 Task: Open a blank sheet, save the file as Lovemeet.docx Type the sentence 'Travel broadens horizons, exposes individuals to new cultures, and promotes personal growth. It fosters a sense of adventure, encourages learning, and provides opportunities for self-discovery. Traveling can also enhance empathy and understanding by exposing individuals to diverse perspectives and experiences.'Add formula using equations and charcters after the sentence 'A = 1/2 (b1 + b2)' Select the formula and highlight with color Pink Change the page Orientation to  Landscape
Action: Mouse moved to (238, 131)
Screenshot: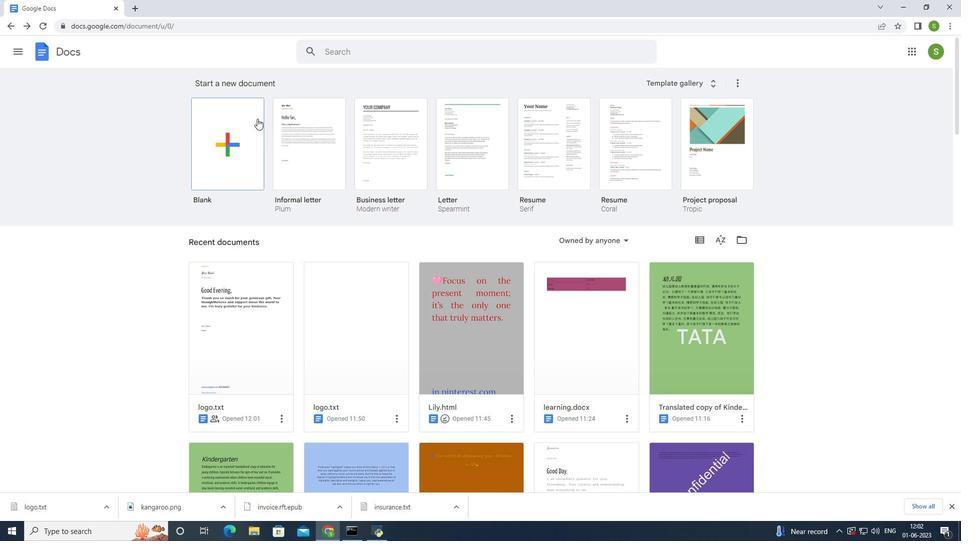 
Action: Mouse pressed left at (238, 131)
Screenshot: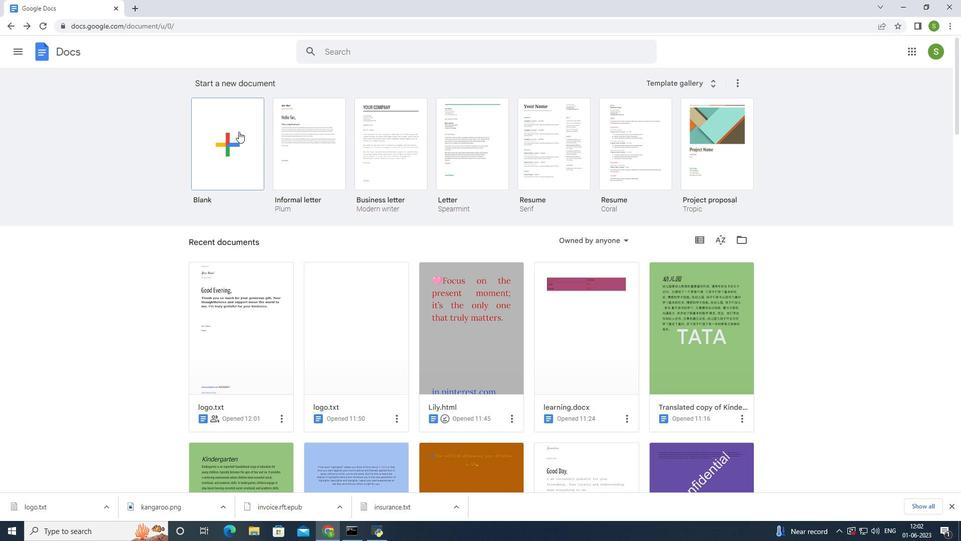 
Action: Mouse moved to (100, 43)
Screenshot: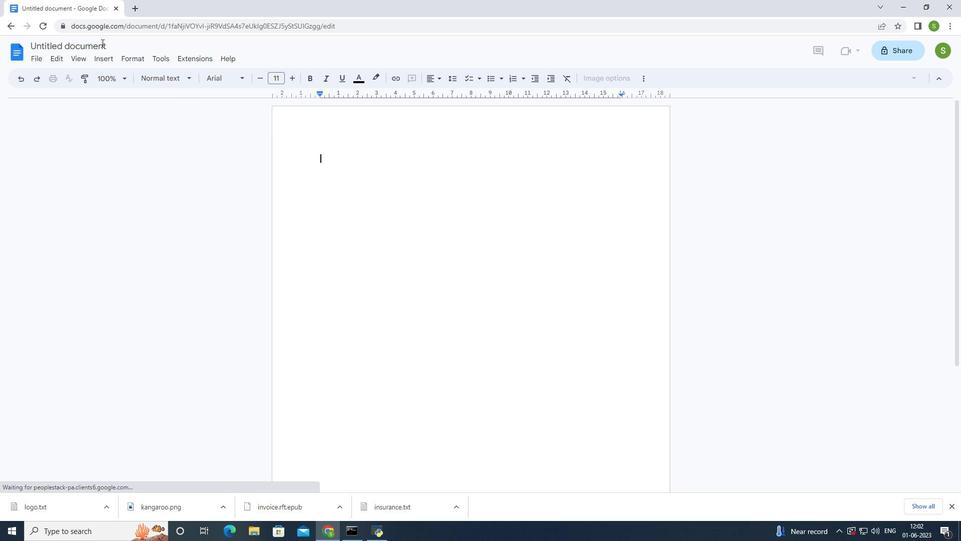 
Action: Mouse pressed left at (100, 43)
Screenshot: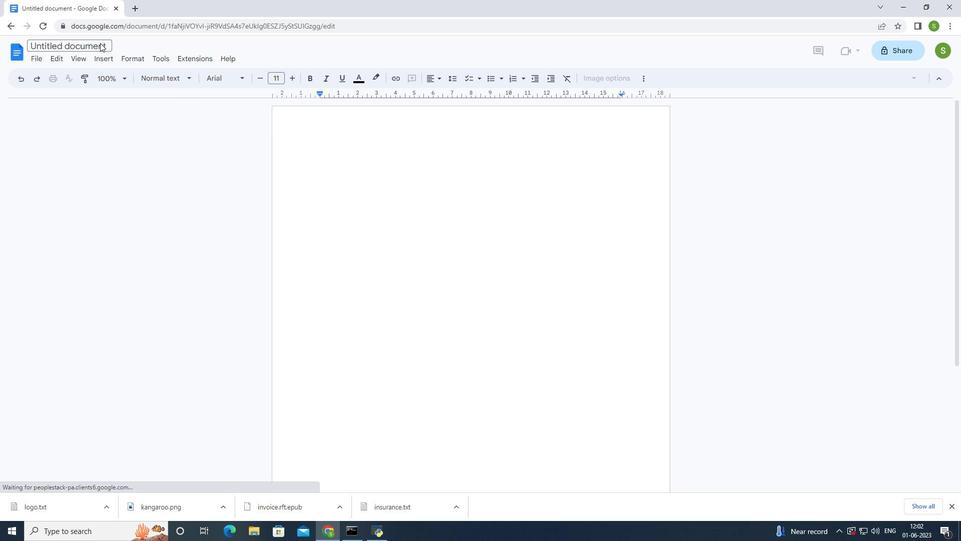 
Action: Mouse pressed left at (100, 43)
Screenshot: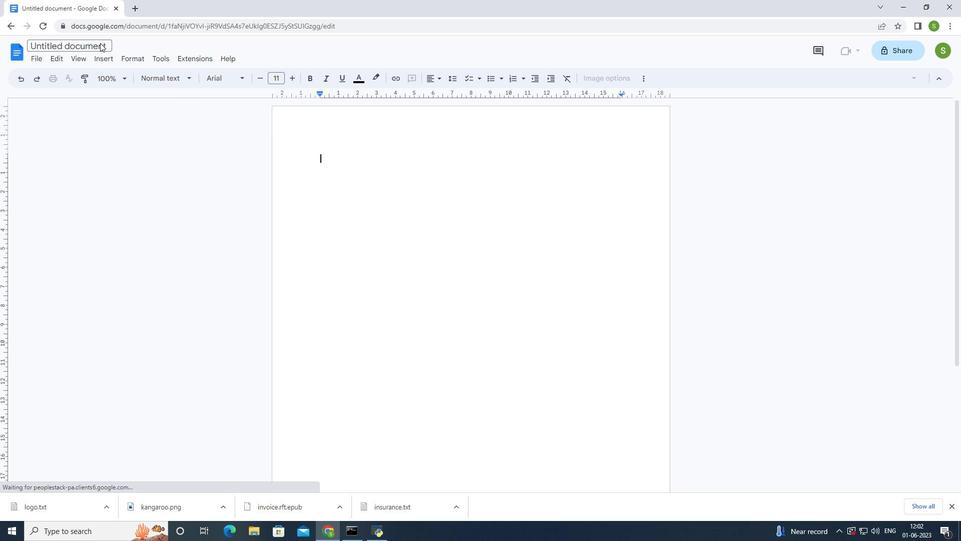 
Action: Mouse moved to (155, 27)
Screenshot: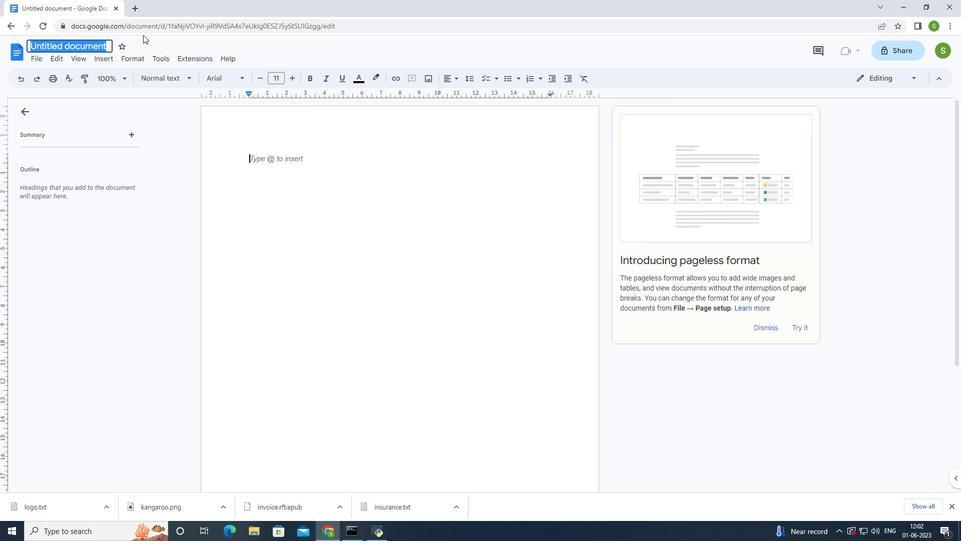
Action: Key pressed <Key.shift>Lovemeet.docx<Key.enter>
Screenshot: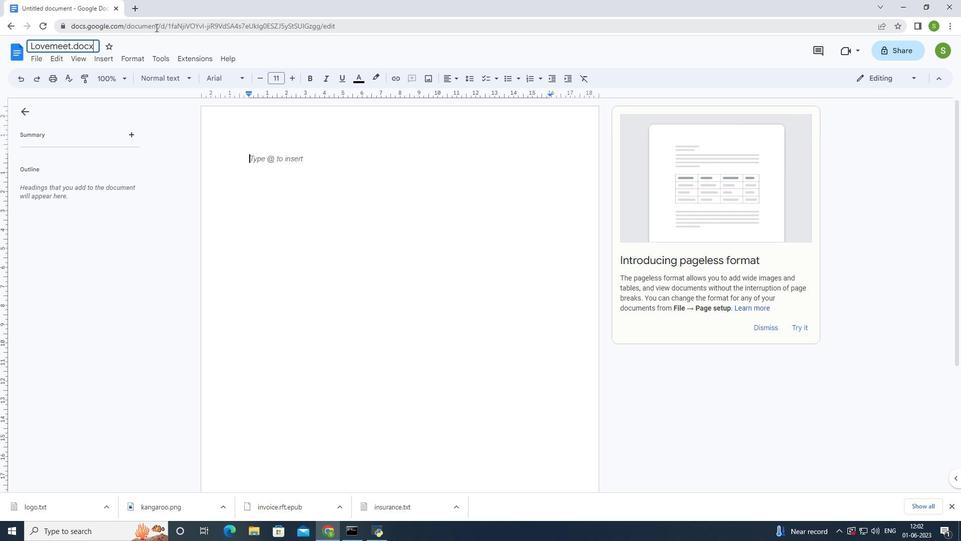 
Action: Mouse moved to (347, 162)
Screenshot: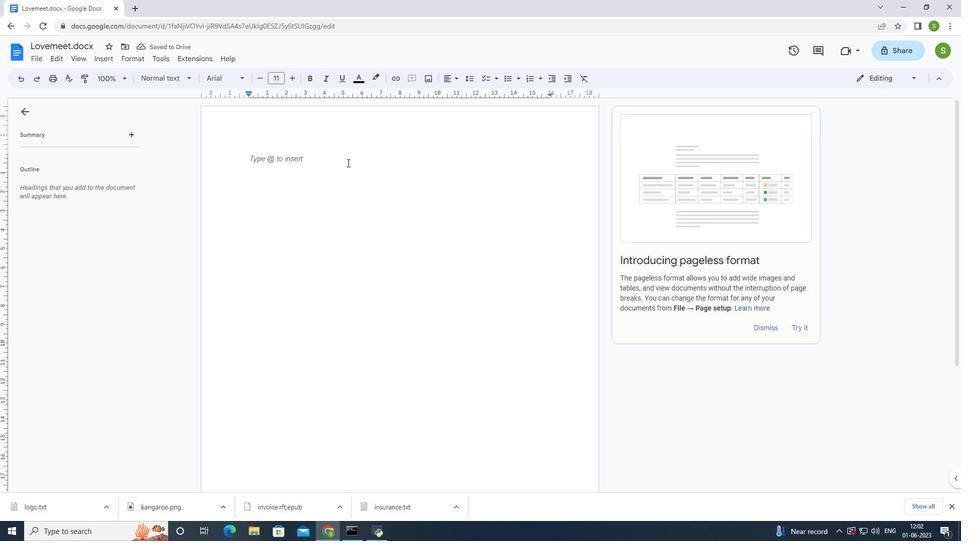 
Action: Key pressed <Key.shift>Travel<Key.space>broadens<Key.space>horizons
Screenshot: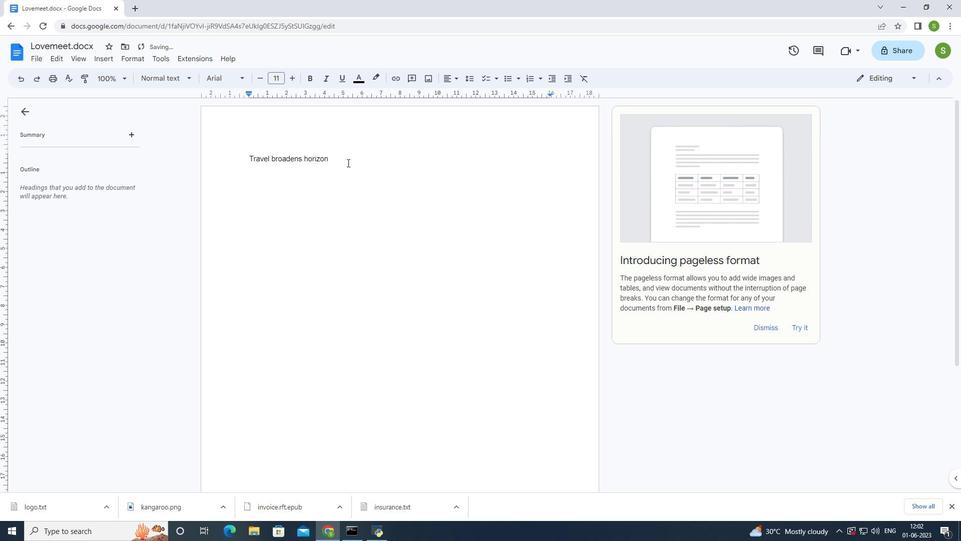 
Action: Mouse moved to (348, 162)
Screenshot: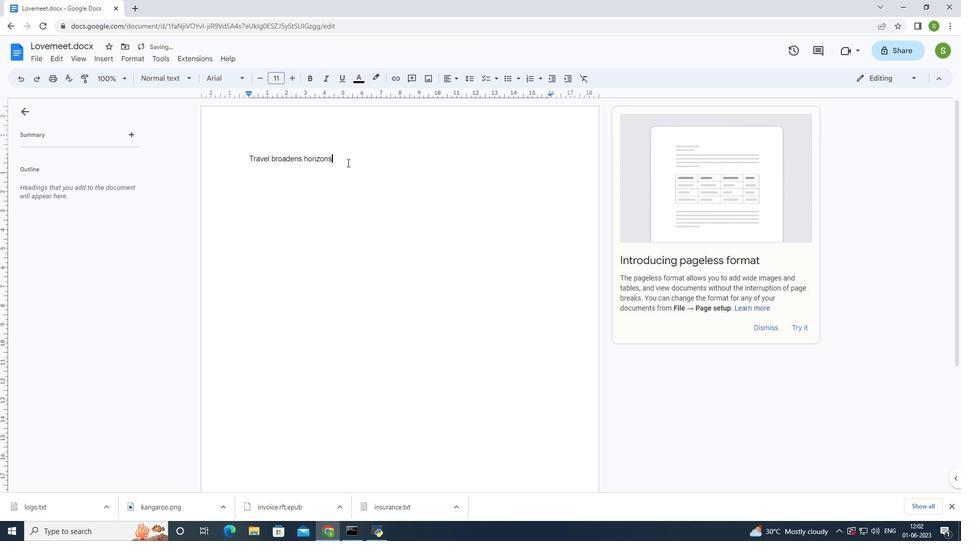
Action: Key pressed ,<Key.space>ep
Screenshot: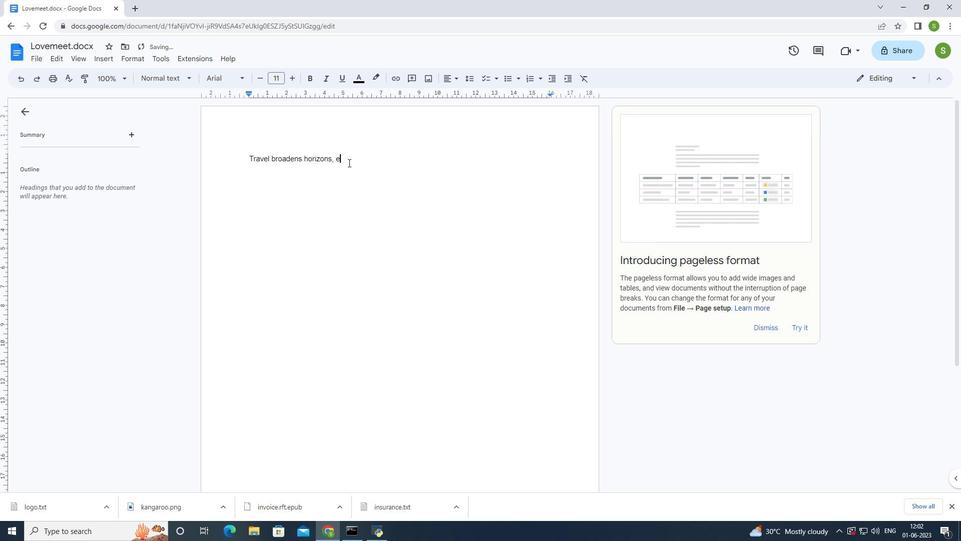 
Action: Mouse moved to (358, 158)
Screenshot: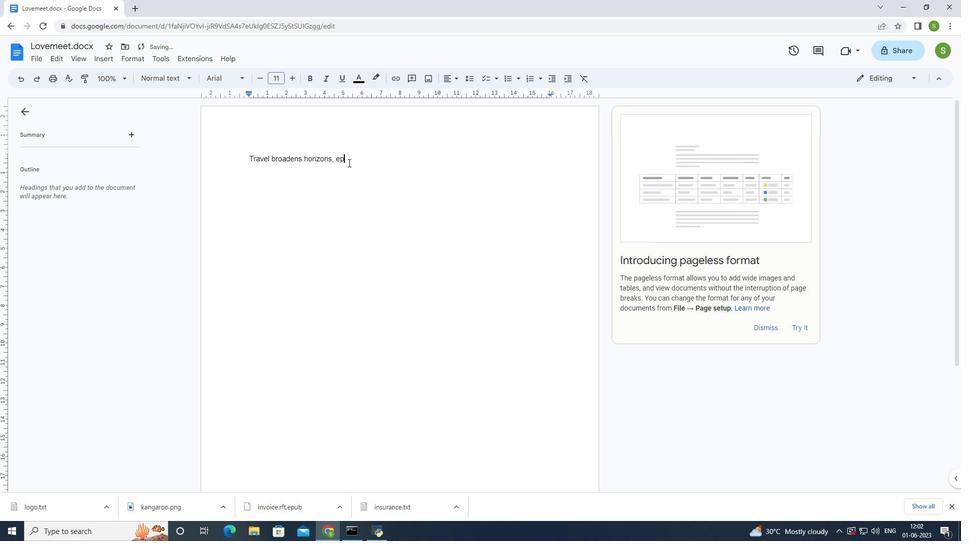 
Action: Key pressed <Key.backspace>xposes<Key.space>individuals<Key.space>to<Key.space>new<Key.space>culture,<Key.space>and<Key.space>promotes<Key.space>personal<Key.space>growth.<Key.space>it<Key.space>fosters<Key.space>a<Key.space>sense<Key.space>of<Key.space>adventure,<Key.space>encourages<Key.space>learning,<Key.space>and<Key.space>provides<Key.space>opportunities<Key.space>for<Key.space>self-<Key.space>discovery
Screenshot: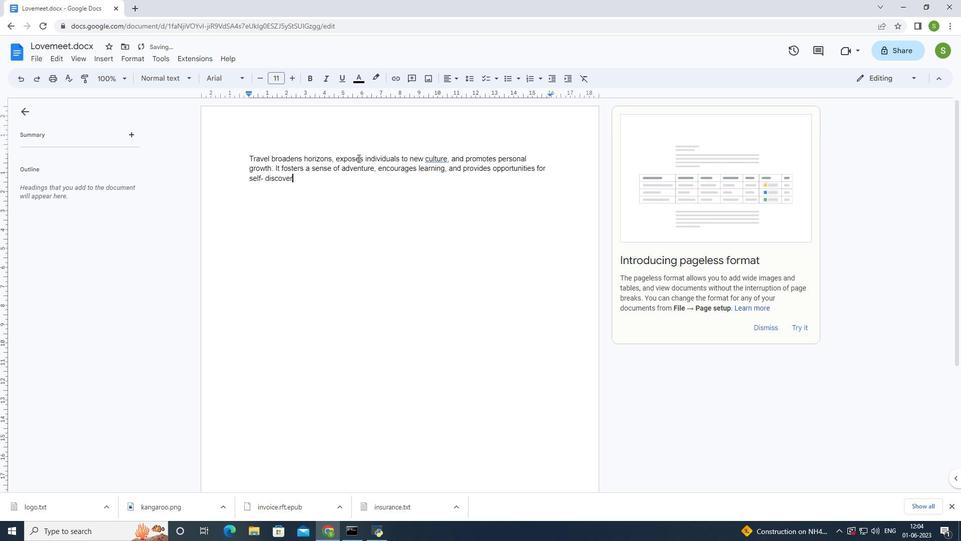 
Action: Mouse moved to (358, 162)
Screenshot: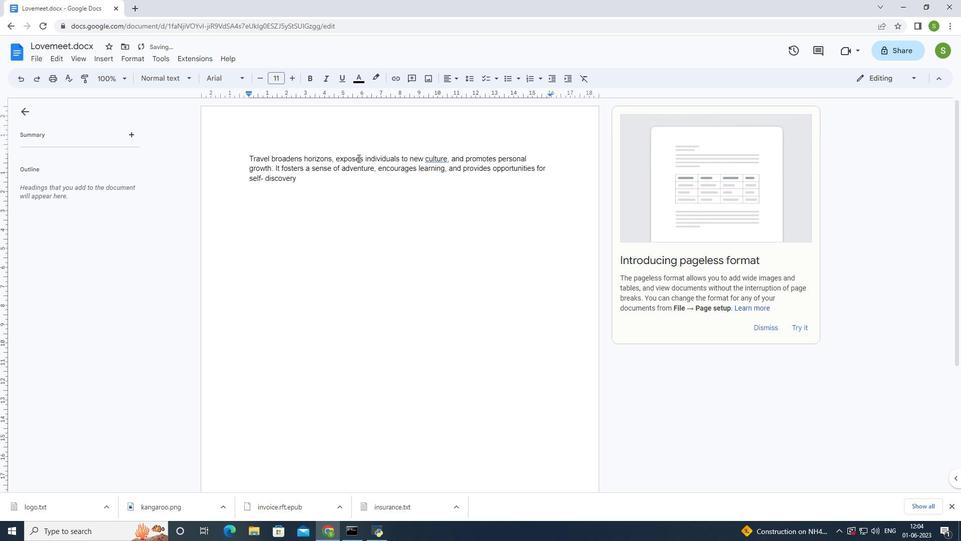 
Action: Key pressed .<Key.space><Key.shift>Traveling<Key.space>can<Key.space>also<Key.space>en
Screenshot: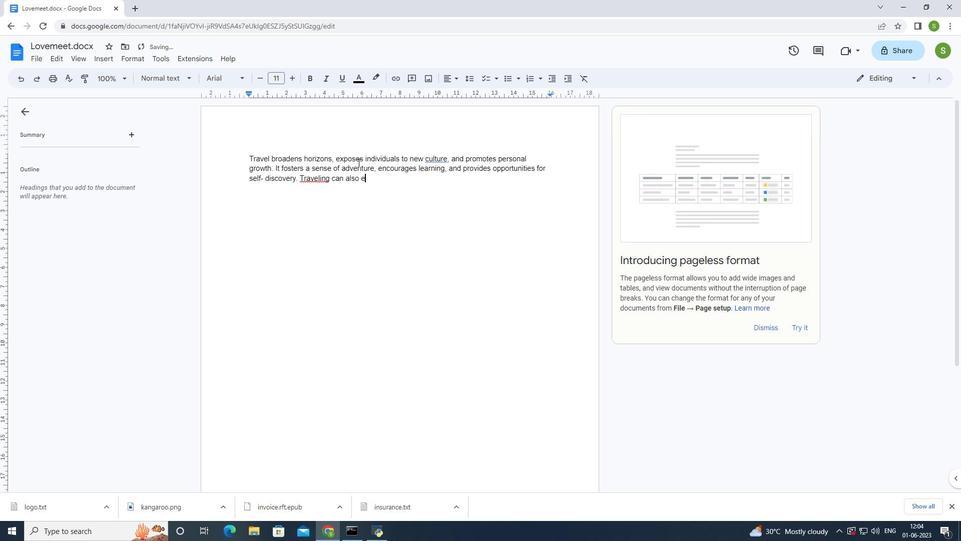 
Action: Mouse moved to (438, 118)
Screenshot: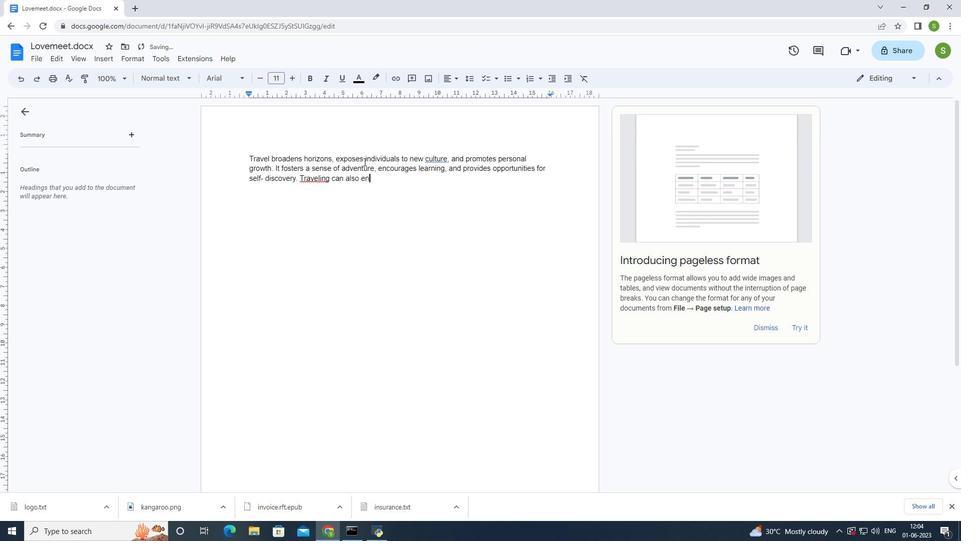 
Action: Key pressed <Key.backspace>
Screenshot: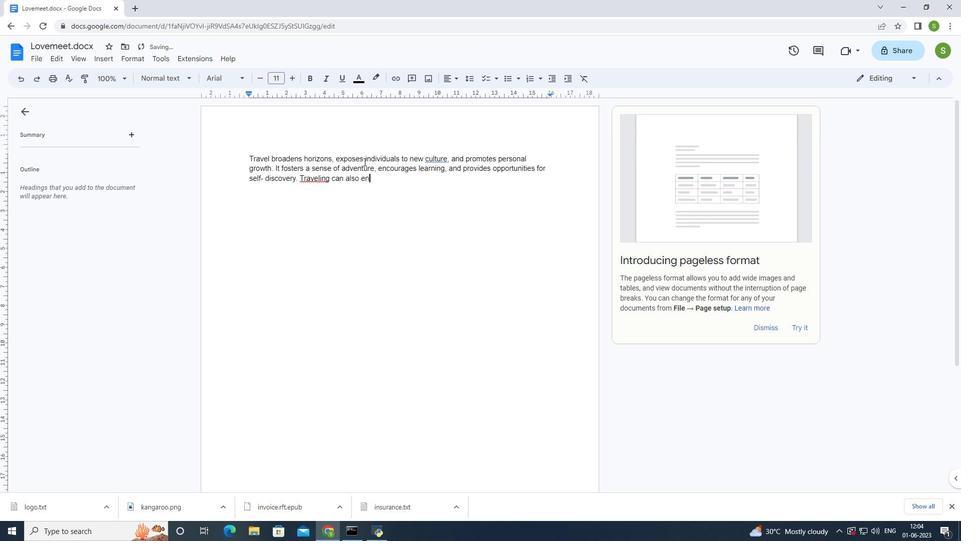 
Action: Mouse moved to (459, 106)
Screenshot: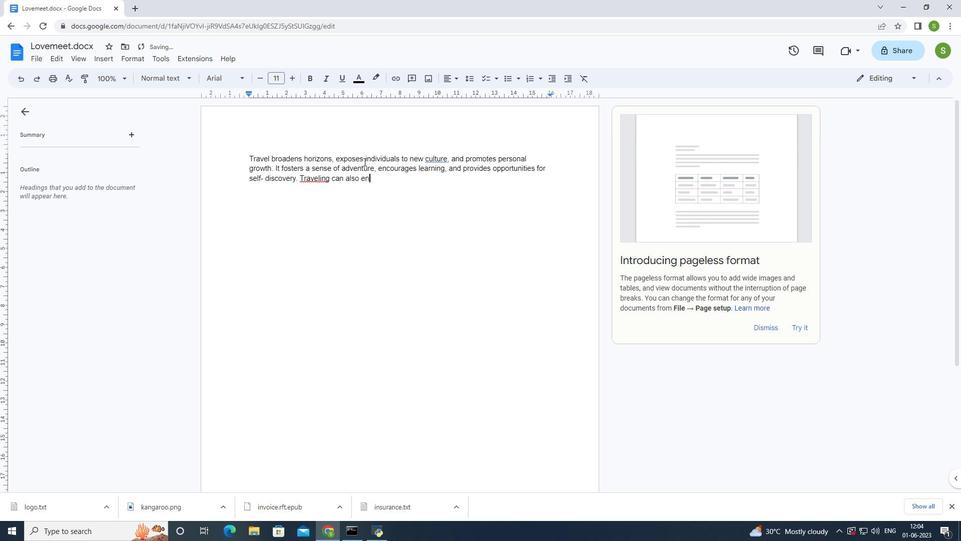 
Action: Key pressed nhance<Key.space>empathy<Key.space>and<Key.space>understanding<Key.space>by<Key.space>exposing<Key.space>individuals<Key.space>to<Key.space>diverse<Key.space>perspectives<Key.space>and<Key.space>experiences.
Screenshot: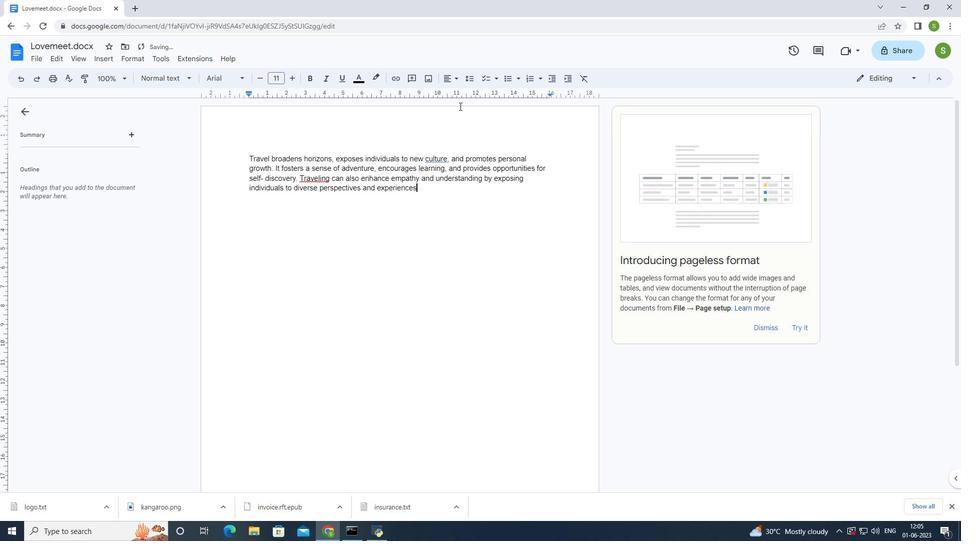 
Action: Mouse moved to (314, 178)
Screenshot: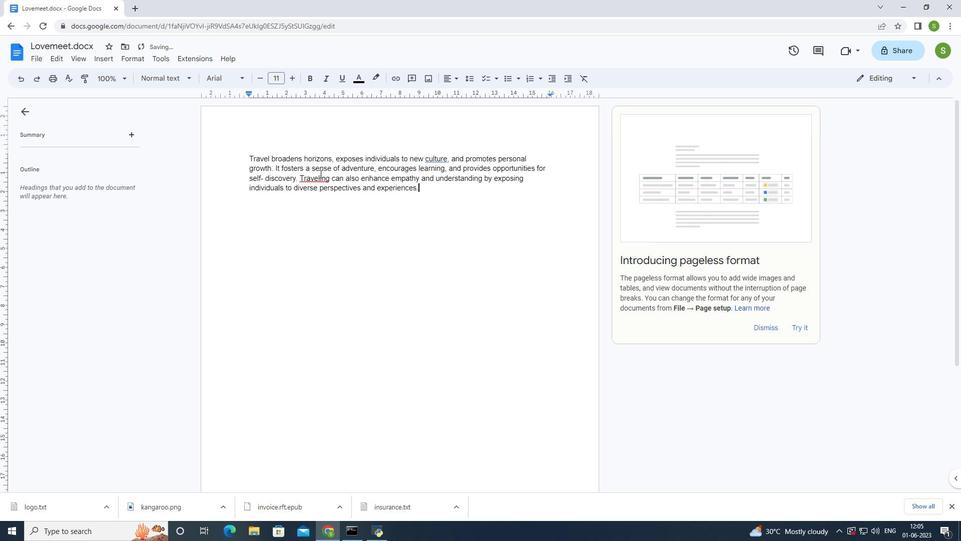 
Action: Mouse pressed right at (314, 178)
Screenshot: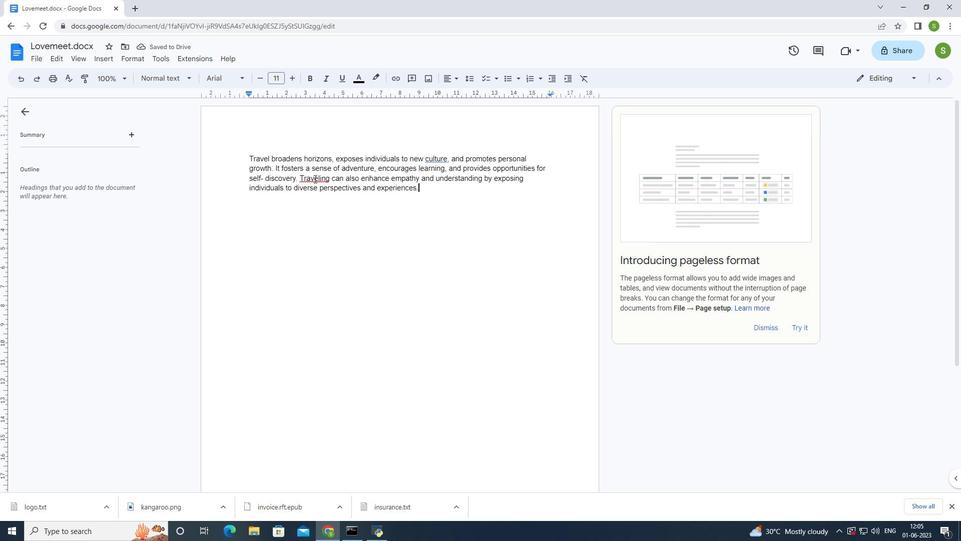 
Action: Mouse moved to (339, 205)
Screenshot: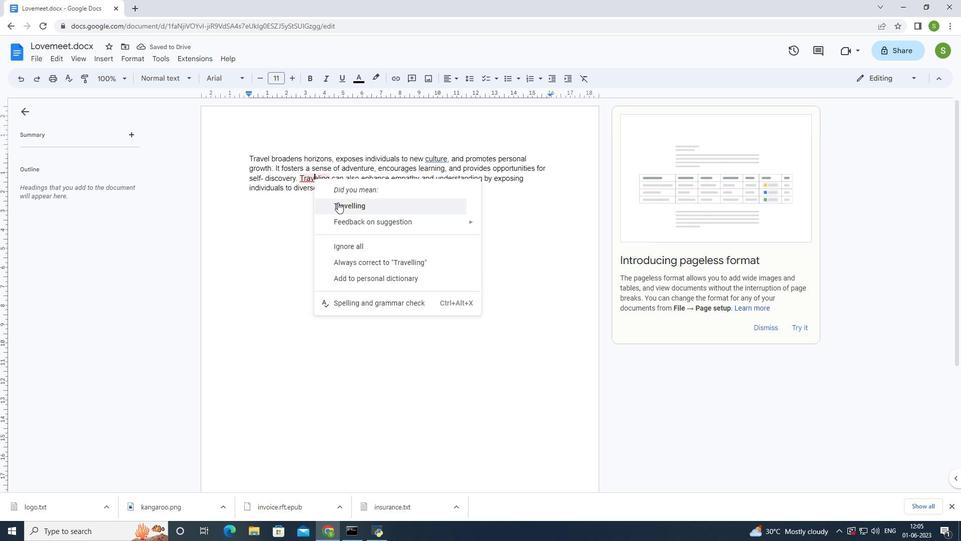 
Action: Mouse pressed left at (339, 205)
Screenshot: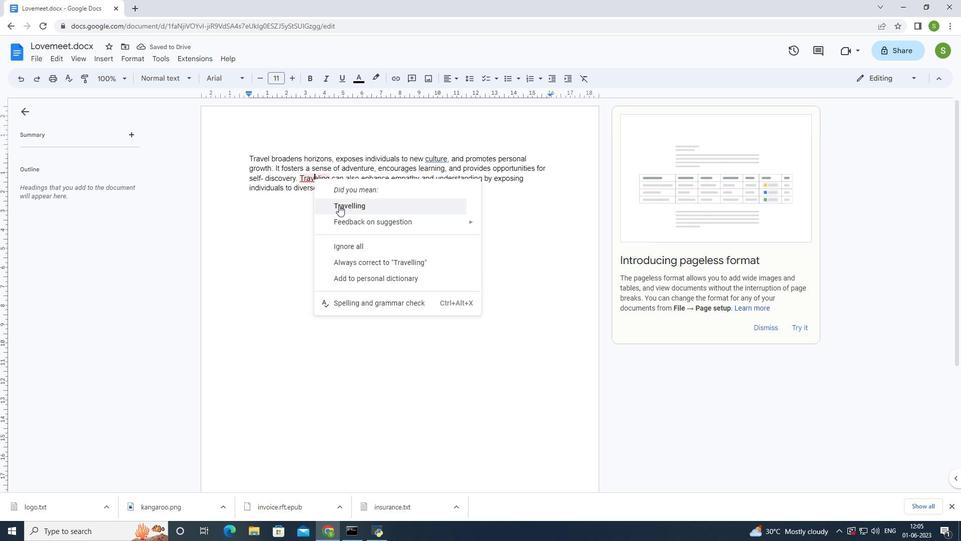 
Action: Mouse moved to (430, 191)
Screenshot: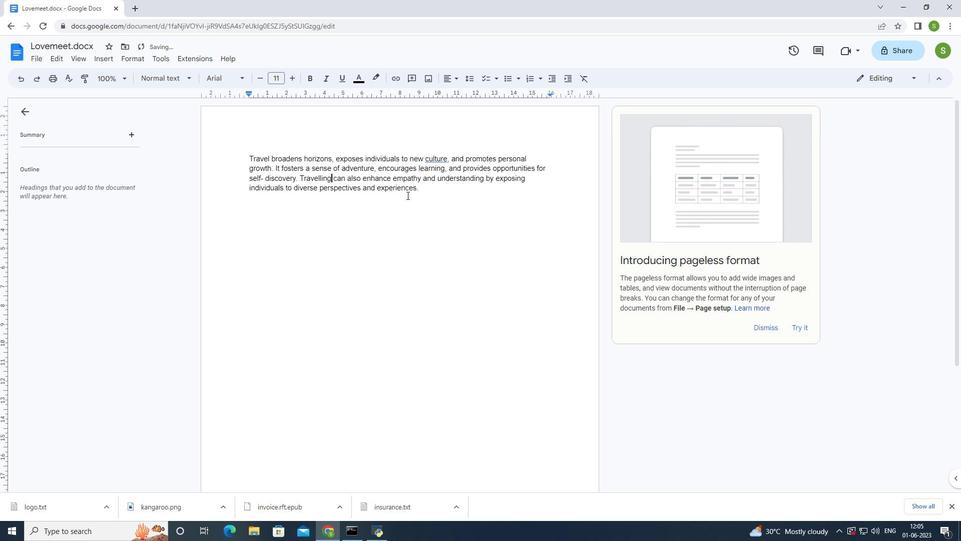 
Action: Mouse pressed left at (430, 191)
Screenshot: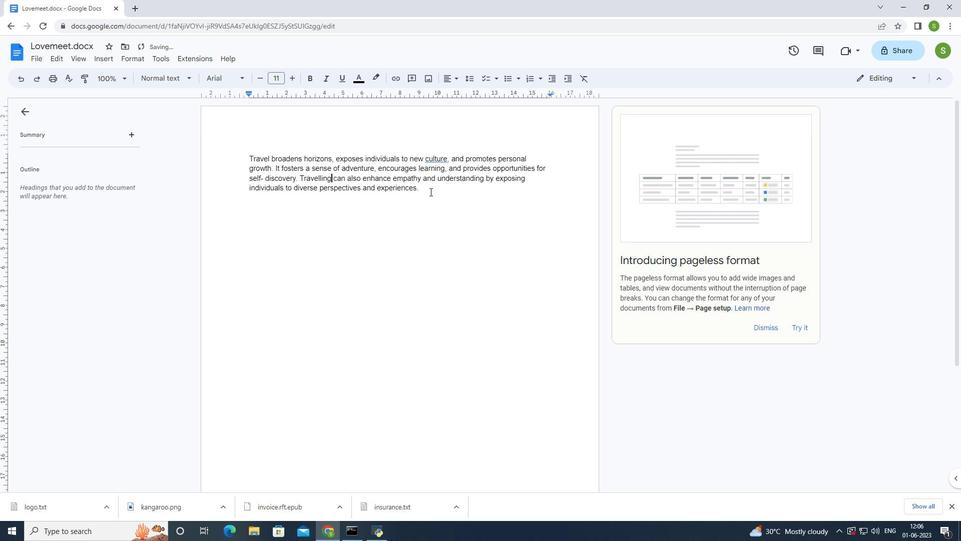 
Action: Mouse moved to (98, 60)
Screenshot: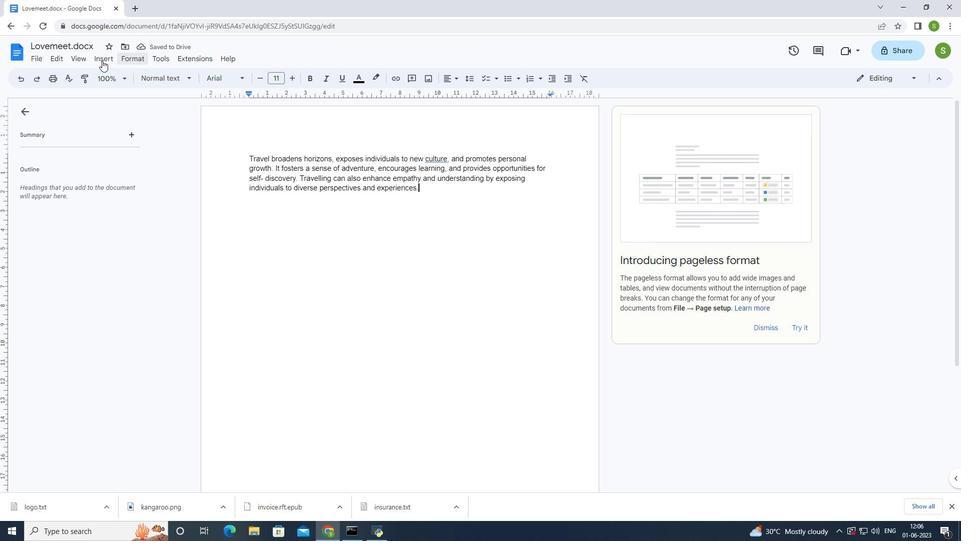 
Action: Mouse pressed left at (98, 60)
Screenshot: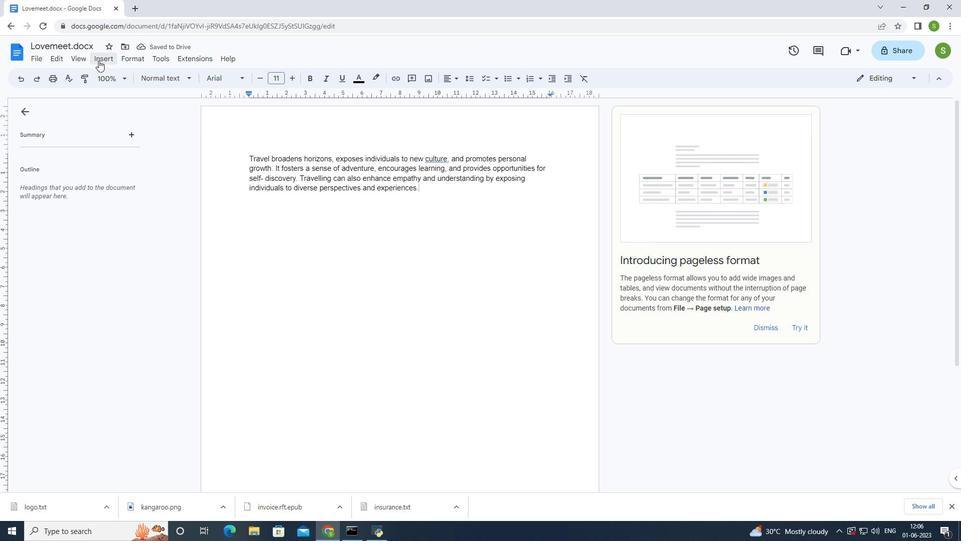
Action: Mouse moved to (156, 264)
Screenshot: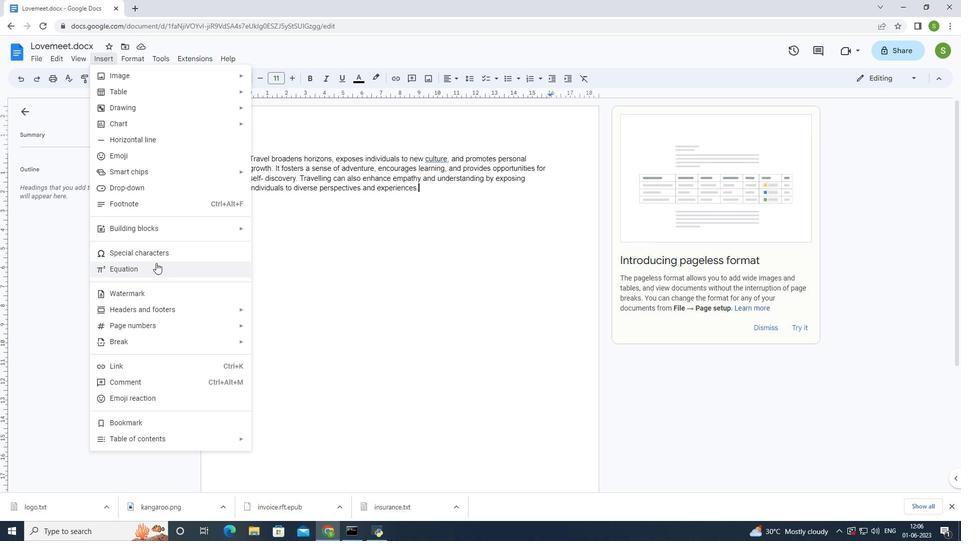 
Action: Mouse pressed left at (156, 264)
Screenshot: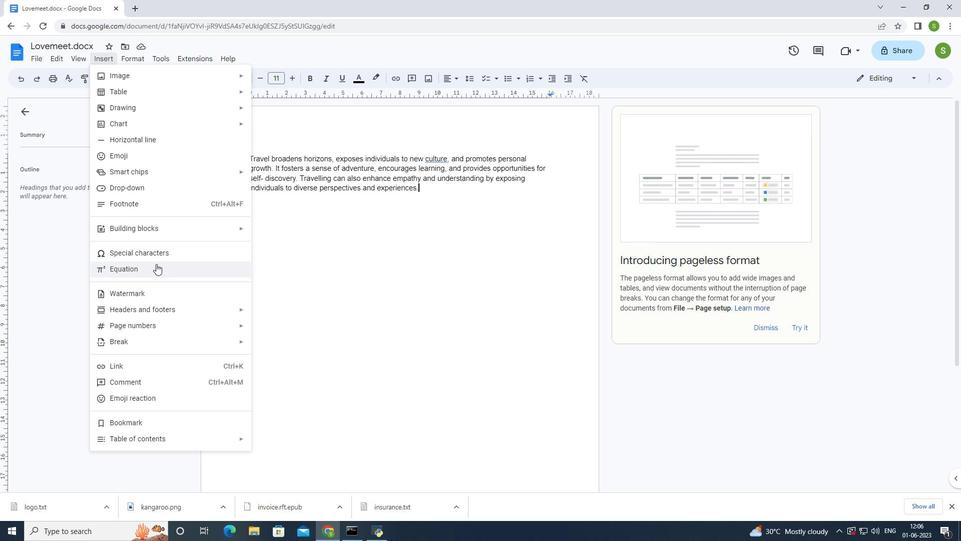 
Action: Mouse moved to (405, 228)
Screenshot: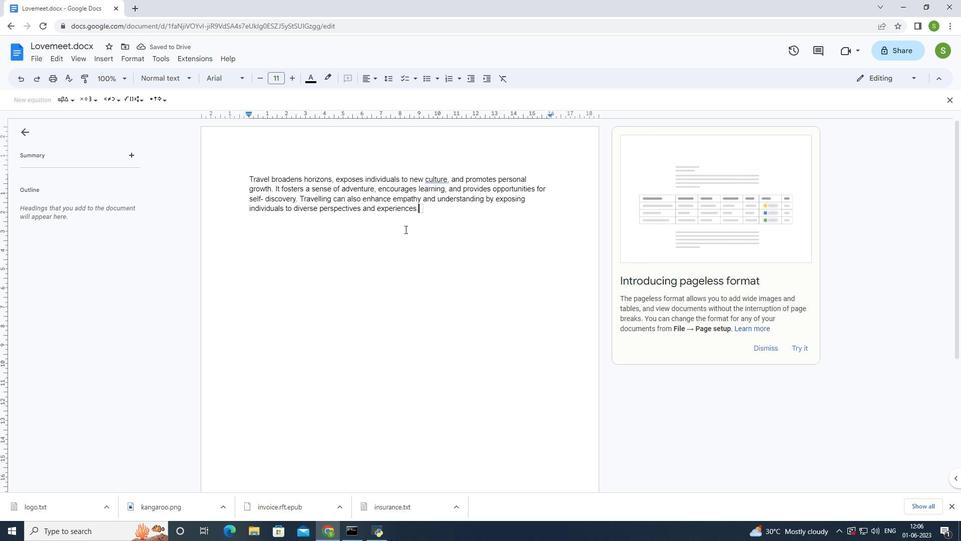 
Action: Key pressed <Key.shift><Key.shift><Key.shift>A=1/2<Key.shift_r>(b1<Key.shift_r>+b2<Key.shift_r><Key.shift_r><Key.shift_r><Key.shift_r><Key.shift_r><Key.shift_r><Key.shift_r>)<Key.enter>
Screenshot: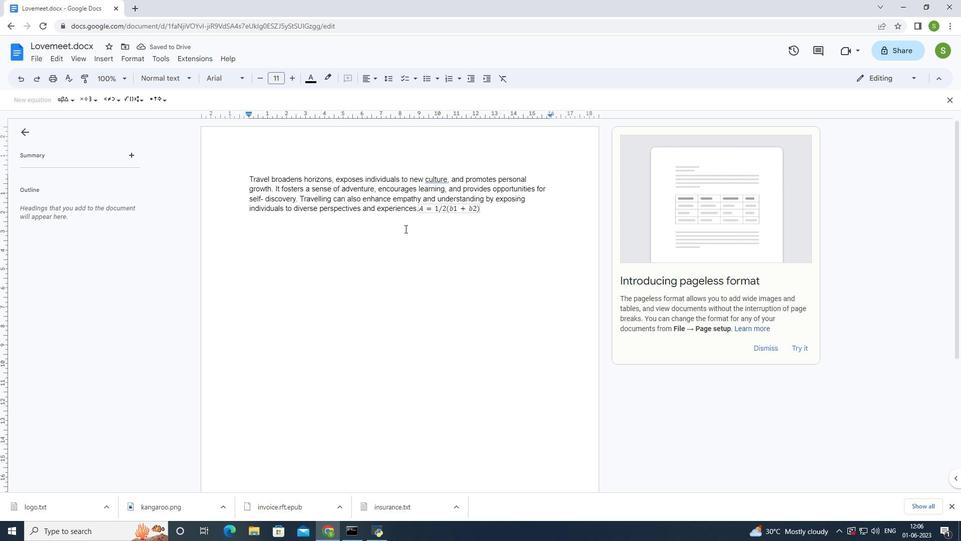 
Action: Mouse moved to (484, 209)
Screenshot: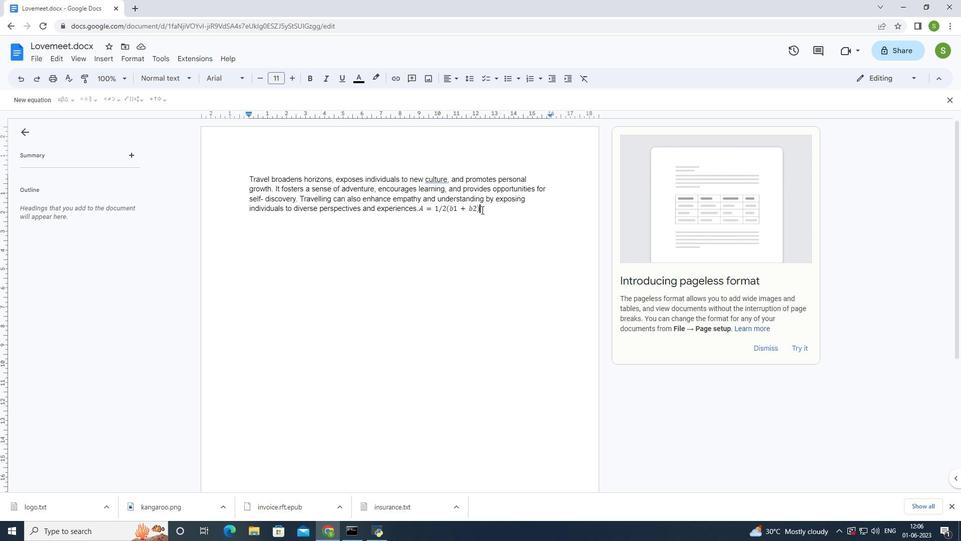 
Action: Mouse pressed left at (484, 209)
Screenshot: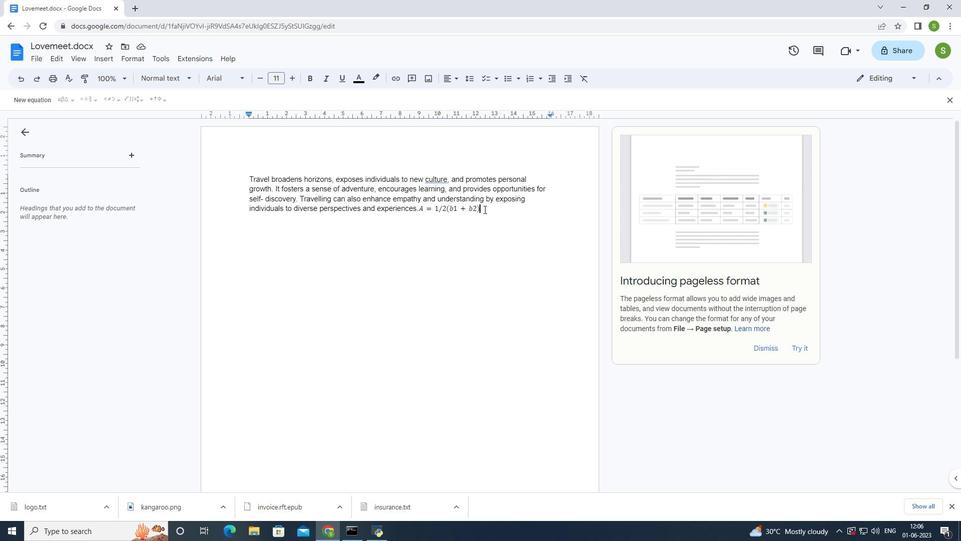 
Action: Mouse moved to (360, 77)
Screenshot: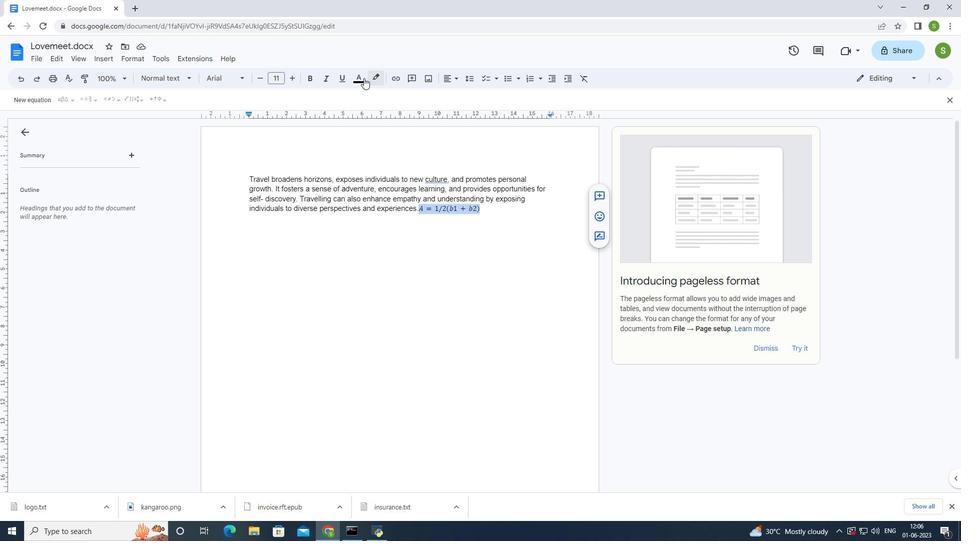 
Action: Mouse pressed left at (360, 77)
Screenshot: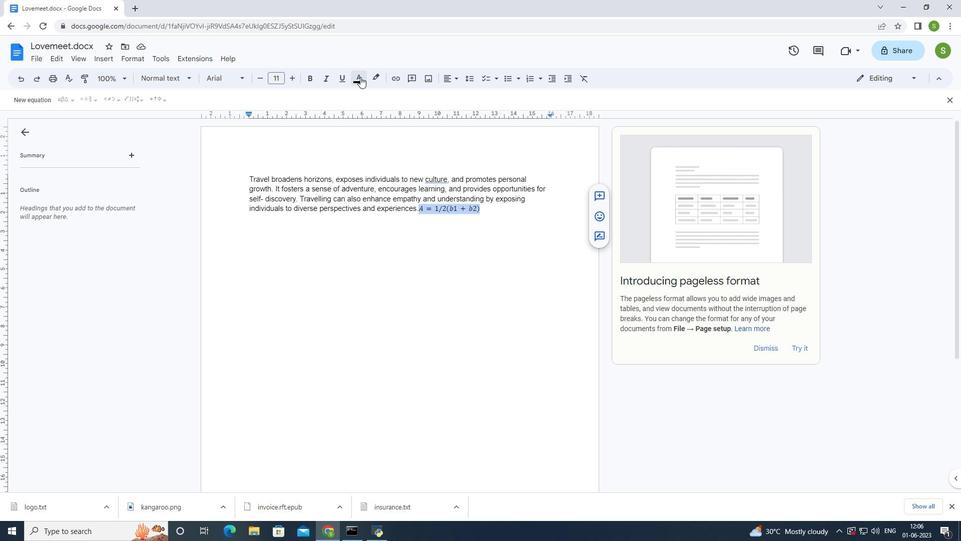 
Action: Mouse moved to (459, 137)
Screenshot: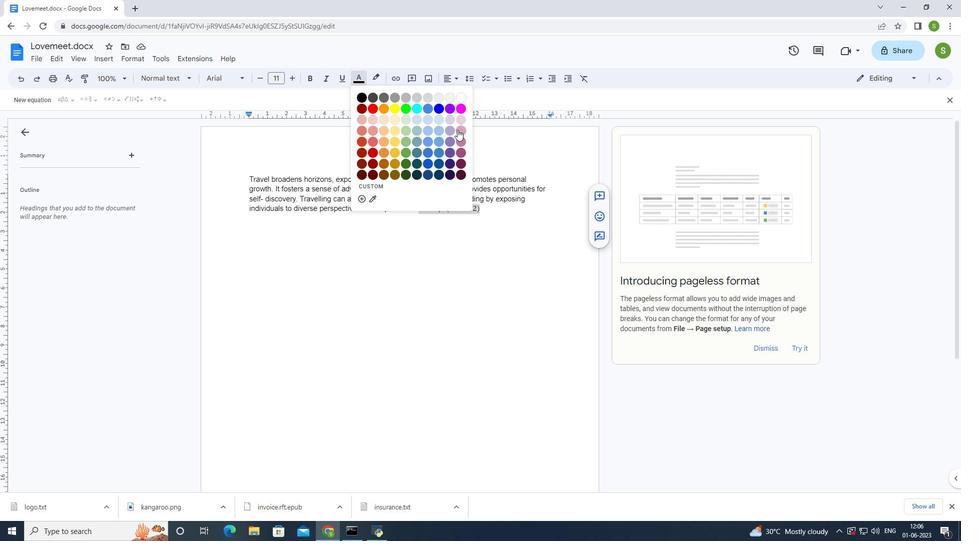 
Action: Mouse pressed left at (459, 137)
Screenshot: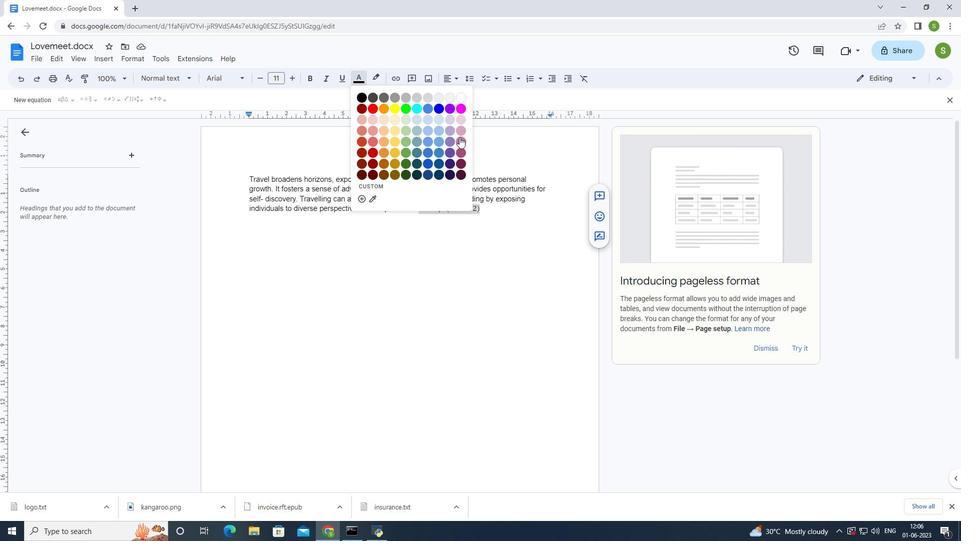 
Action: Mouse moved to (487, 221)
Screenshot: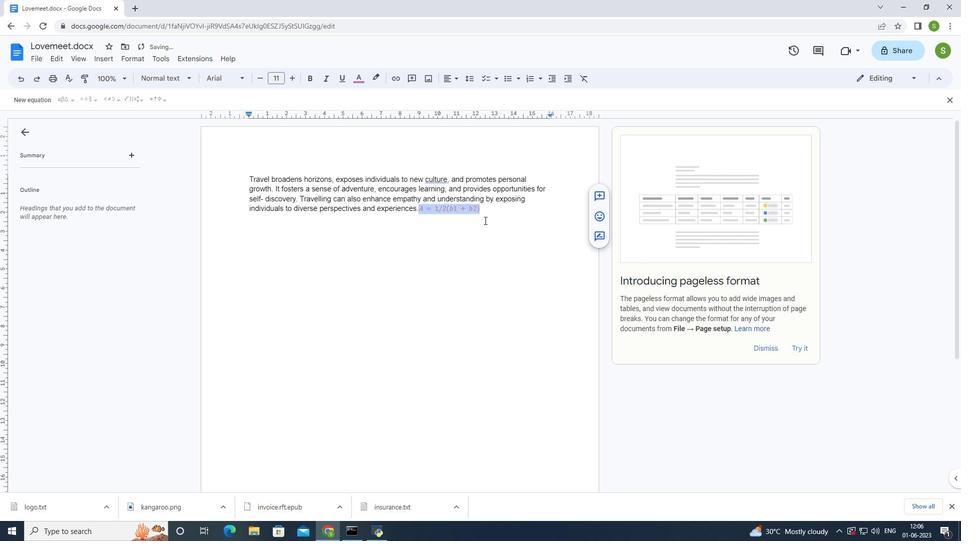 
Action: Mouse pressed left at (487, 221)
Screenshot: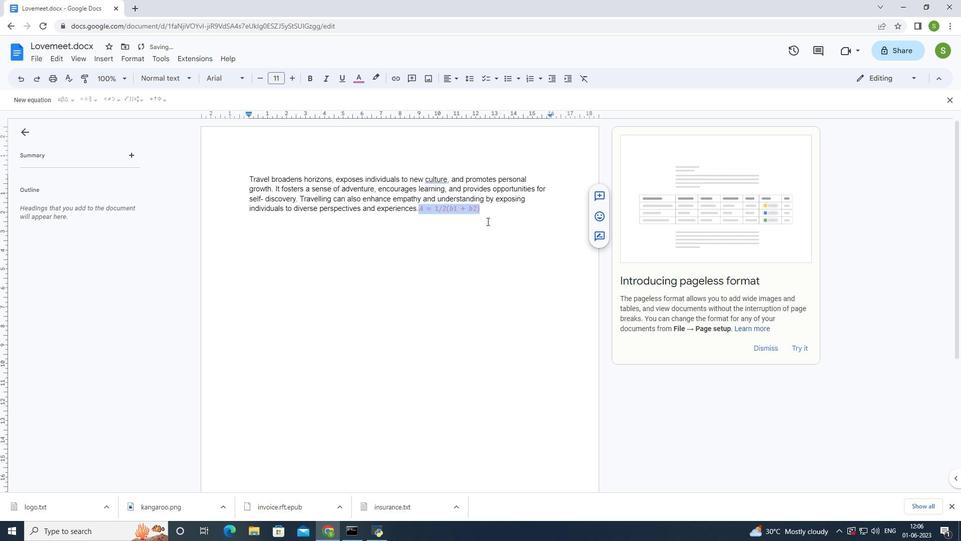 
Action: Mouse moved to (132, 54)
Screenshot: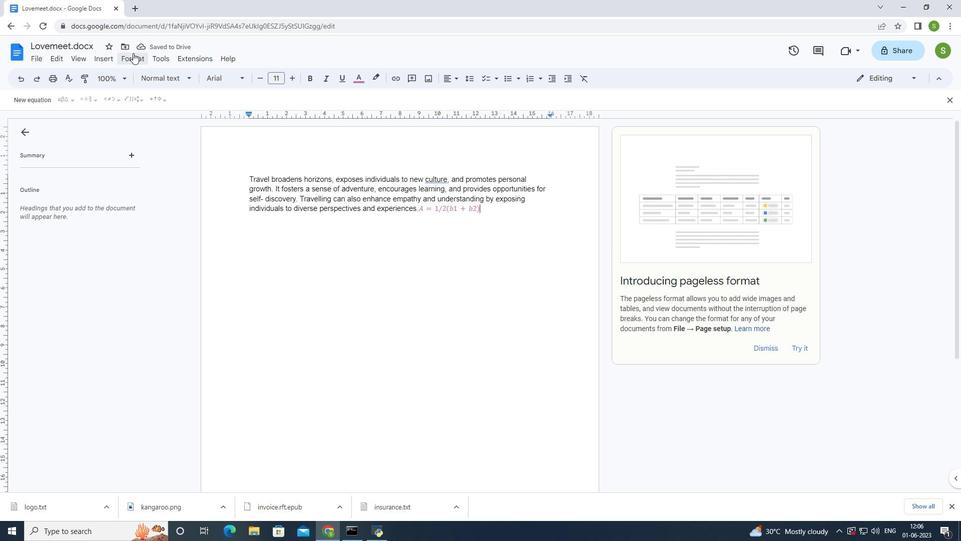 
Action: Mouse pressed left at (132, 54)
Screenshot: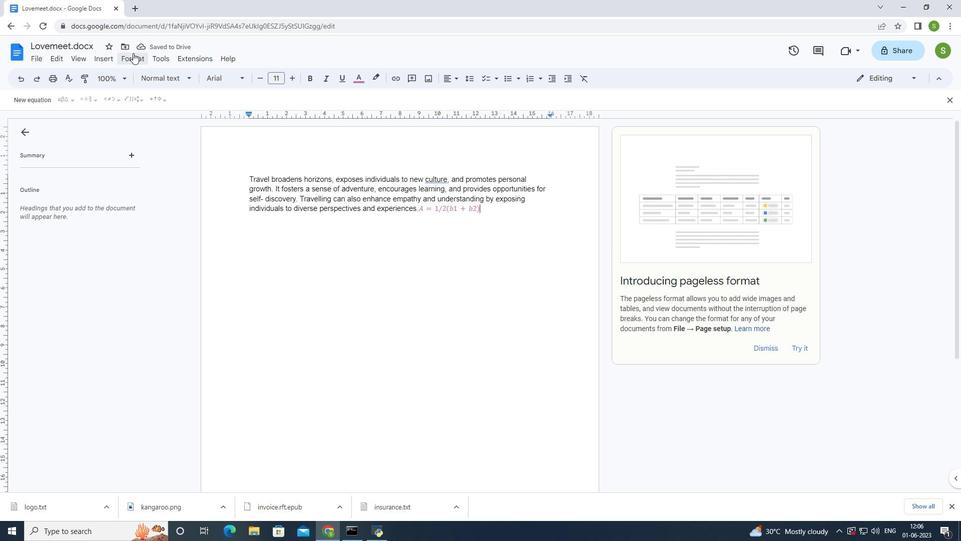 
Action: Mouse moved to (160, 208)
Screenshot: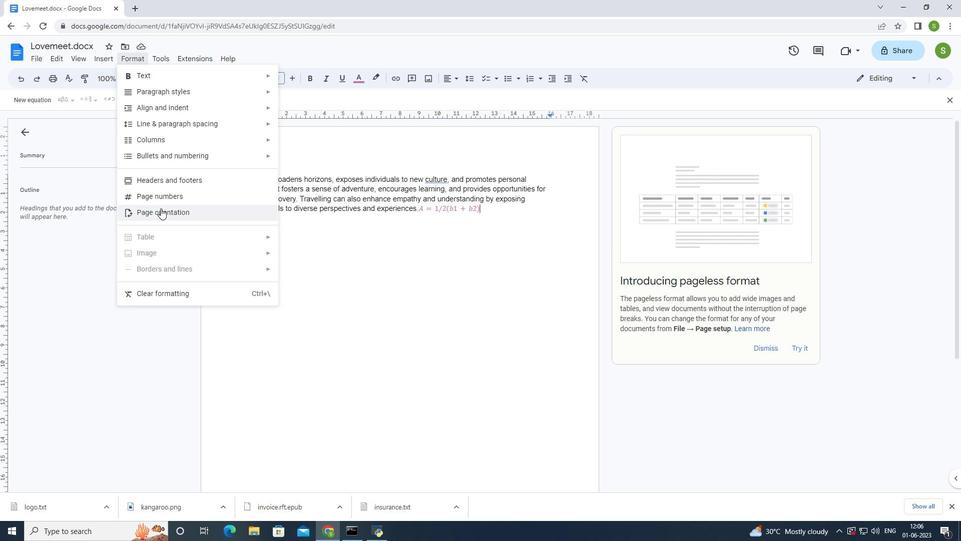 
Action: Mouse pressed left at (160, 208)
Screenshot: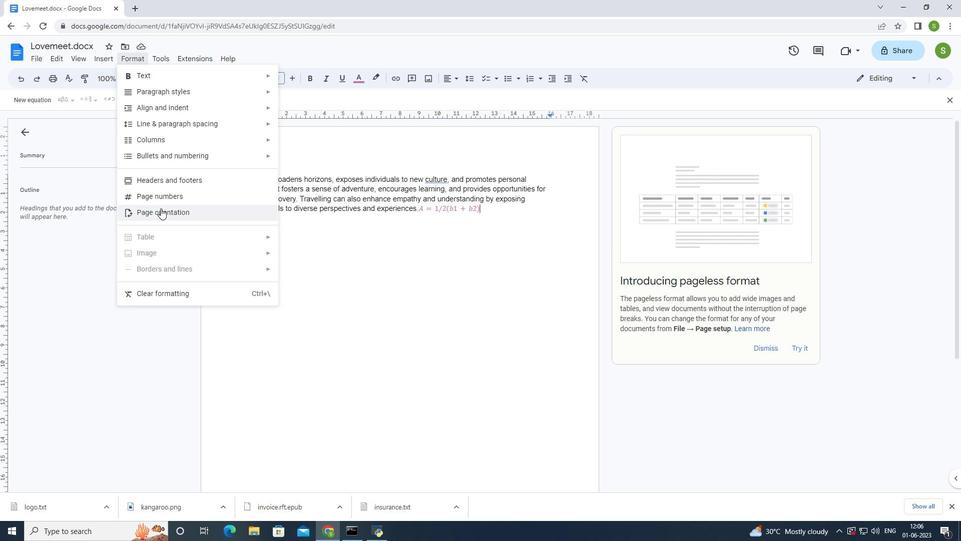
Action: Mouse moved to (446, 283)
Screenshot: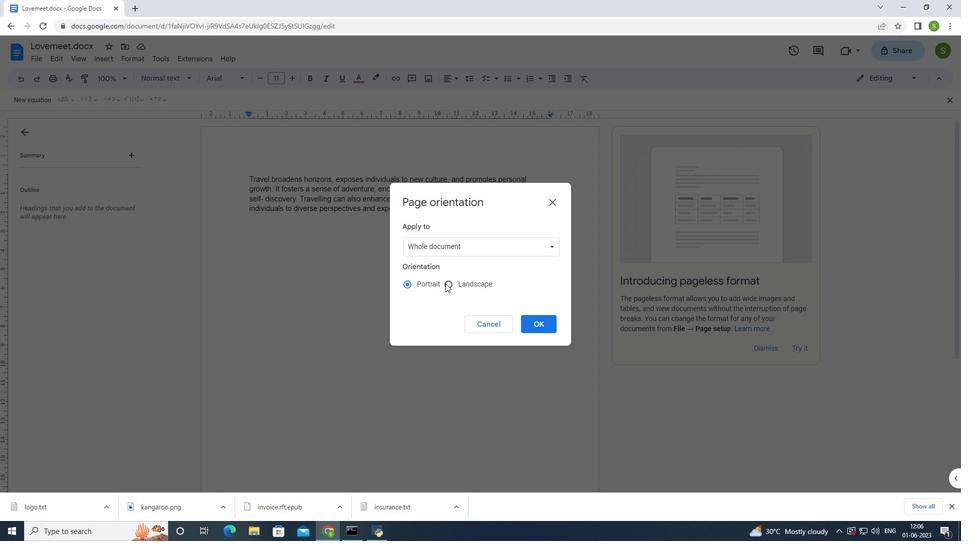 
Action: Mouse pressed left at (446, 283)
Screenshot: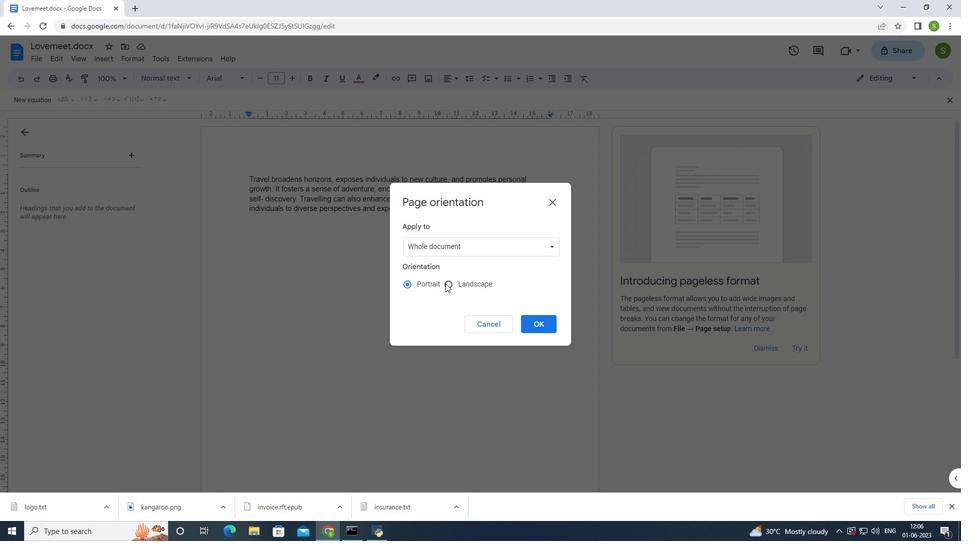 
Action: Mouse moved to (543, 327)
Screenshot: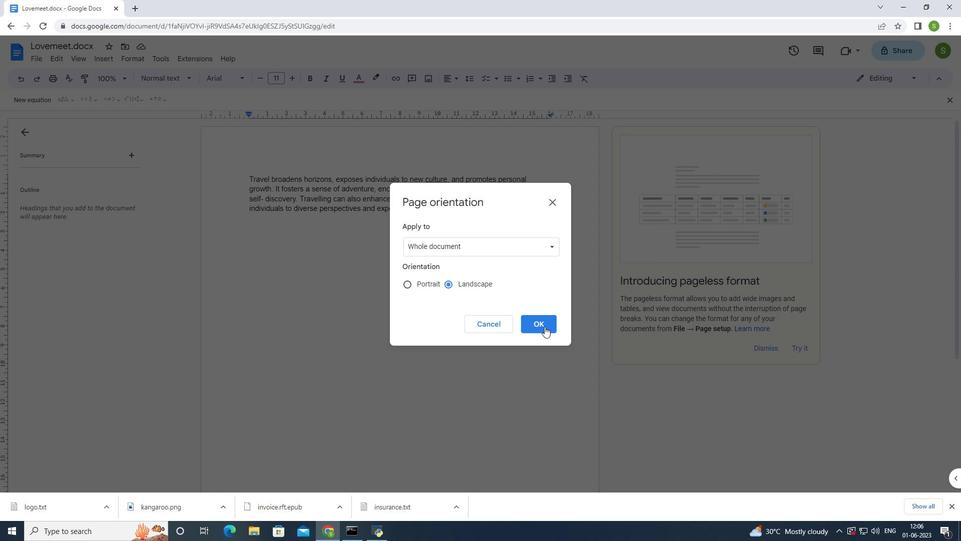 
Action: Mouse pressed left at (543, 327)
Screenshot: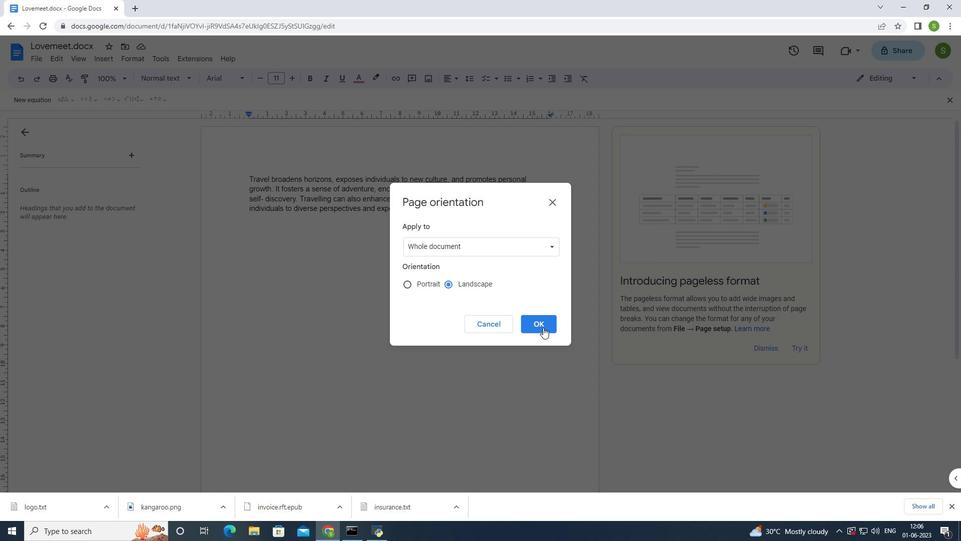 
Action: Mouse moved to (485, 197)
Screenshot: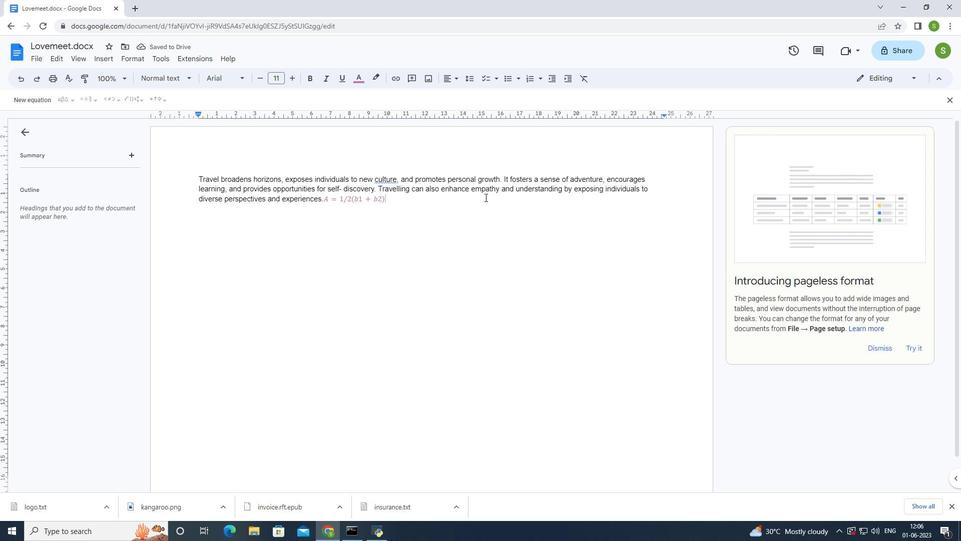 
